 Task: In the Company avaya.com, Add note: 'Follow-up with client regarding their recent inquiry.'. Mark checkbox to create task to follow up ': In 2 weeks'. Create task, with  description: Follow up on Payment, Add due date: Today; Add reminder: 30 Minutes before. Set Priority Medium and add note: follow up with the client regarding their recent inquiry and address any questions they may have.. Logged in from softage.1@softage.net
Action: Mouse moved to (79, 50)
Screenshot: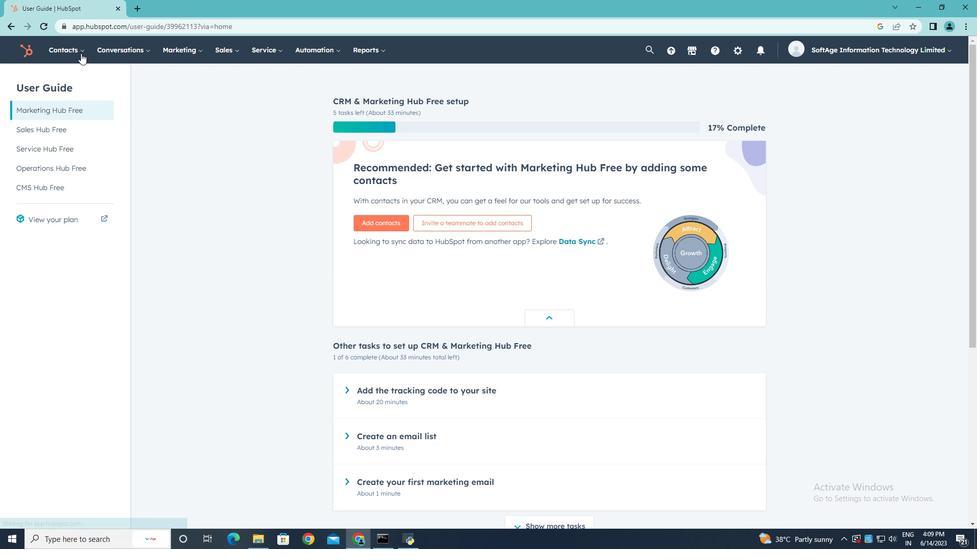 
Action: Mouse pressed left at (79, 50)
Screenshot: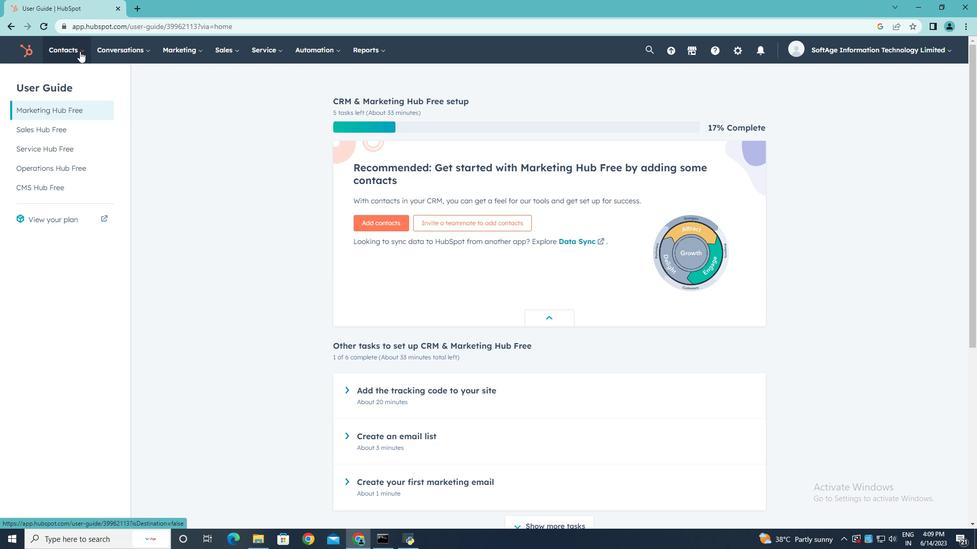 
Action: Mouse moved to (78, 98)
Screenshot: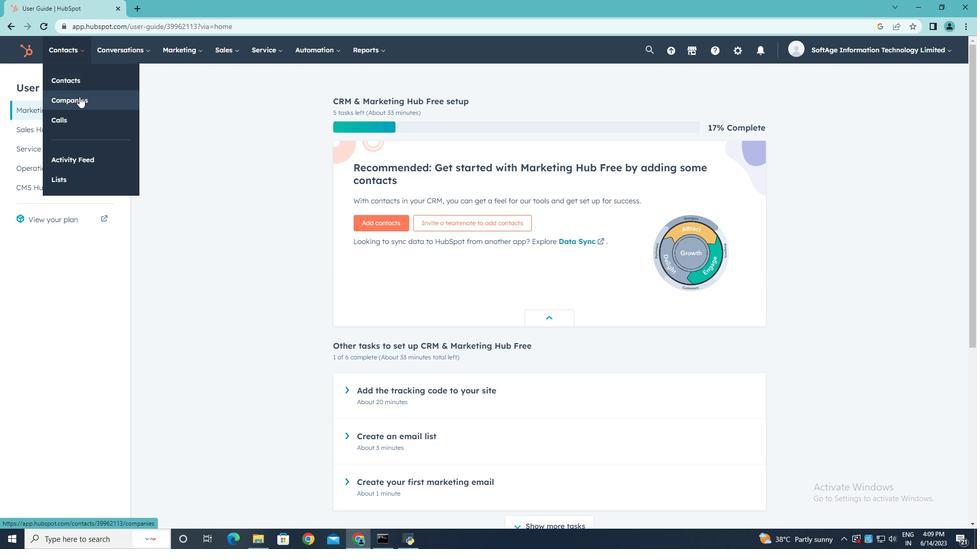 
Action: Mouse pressed left at (78, 98)
Screenshot: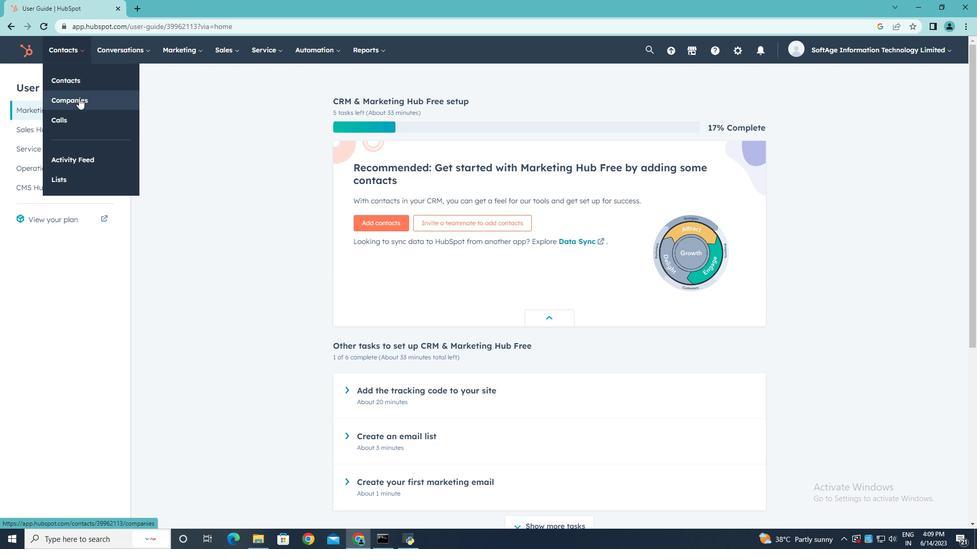 
Action: Mouse moved to (79, 164)
Screenshot: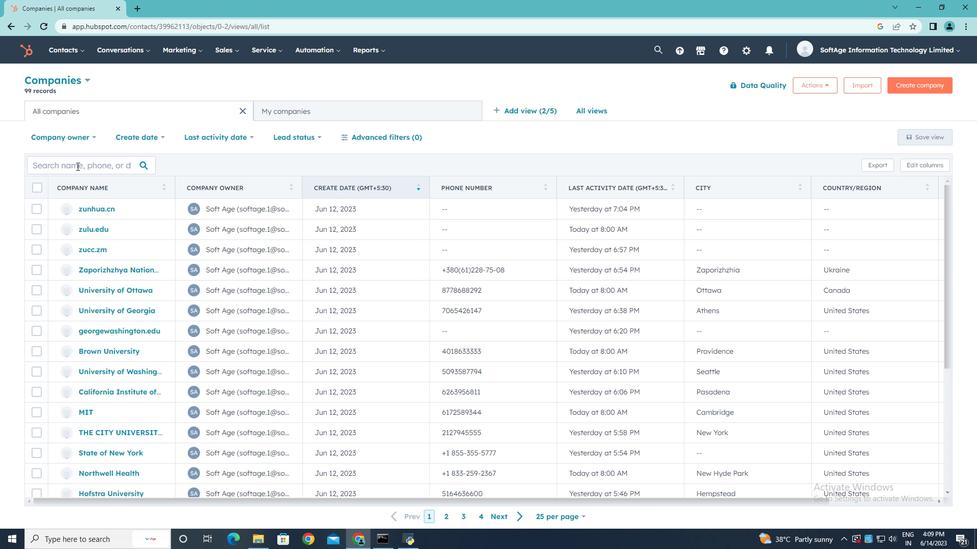 
Action: Mouse pressed left at (79, 164)
Screenshot: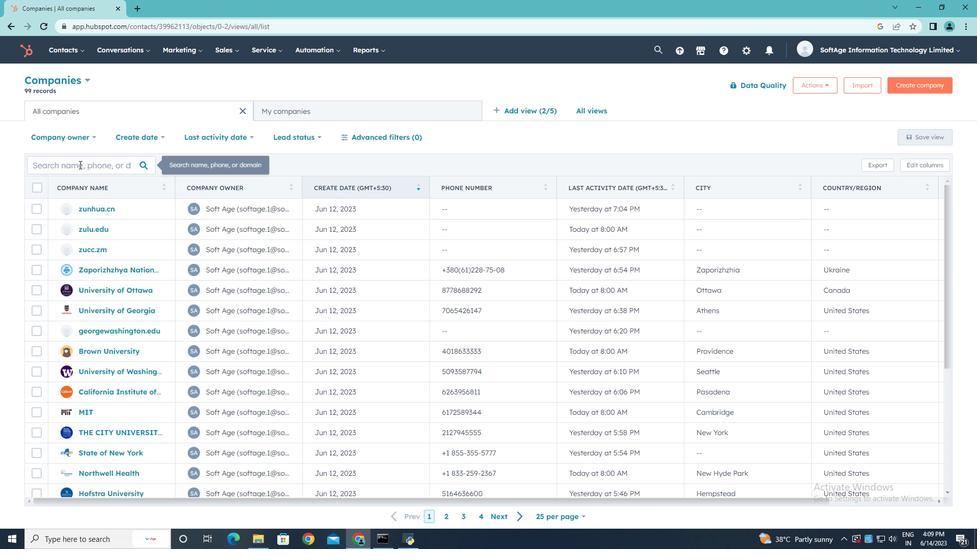 
Action: Key pressed avaya.com
Screenshot: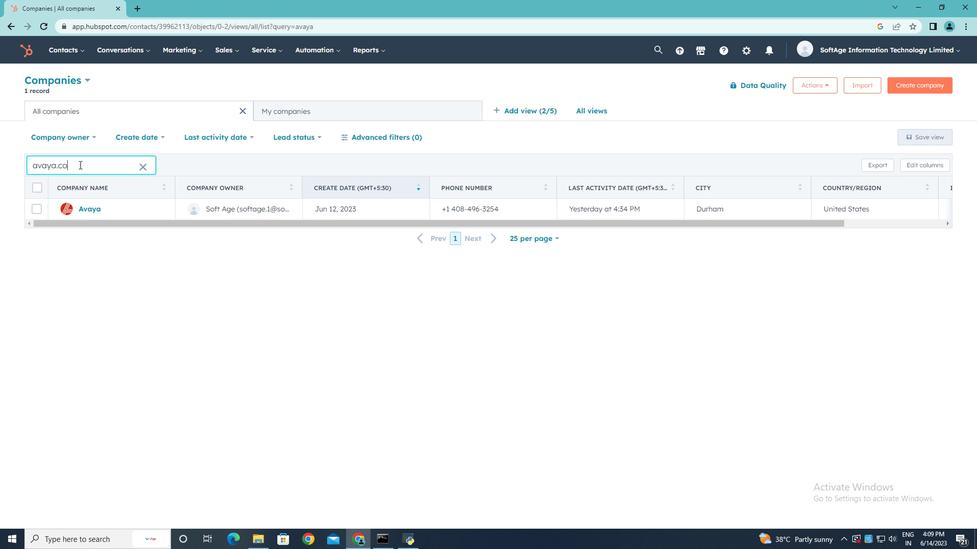 
Action: Mouse moved to (88, 206)
Screenshot: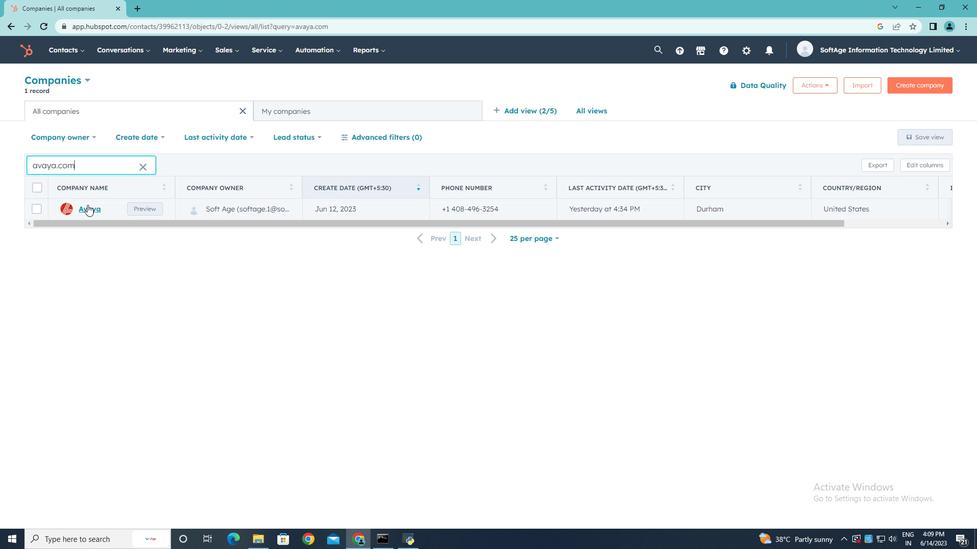 
Action: Mouse pressed left at (88, 206)
Screenshot: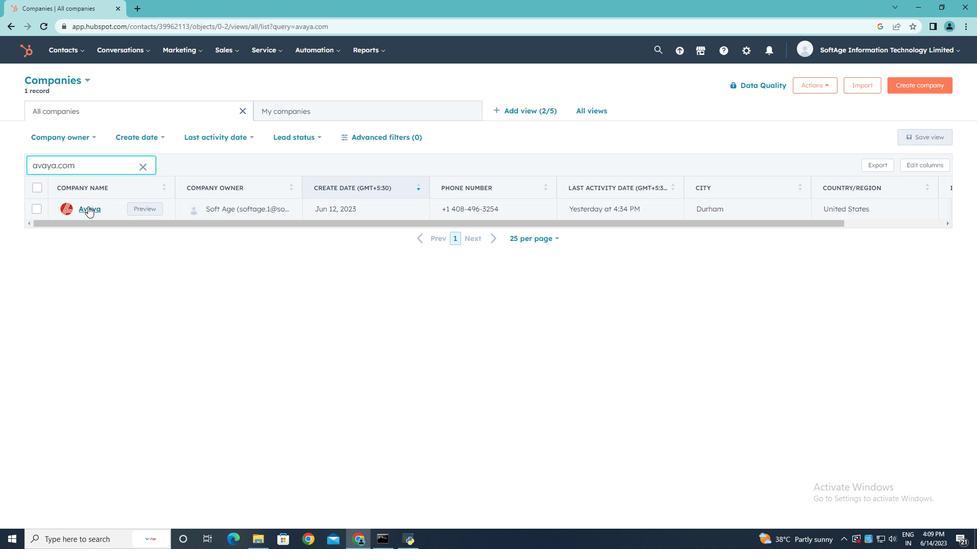 
Action: Mouse moved to (33, 169)
Screenshot: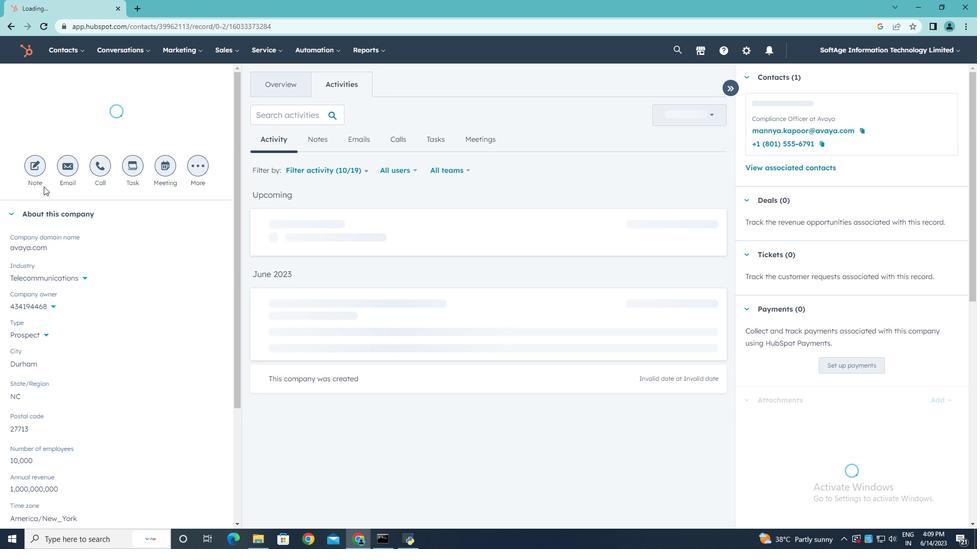 
Action: Mouse pressed left at (33, 169)
Screenshot: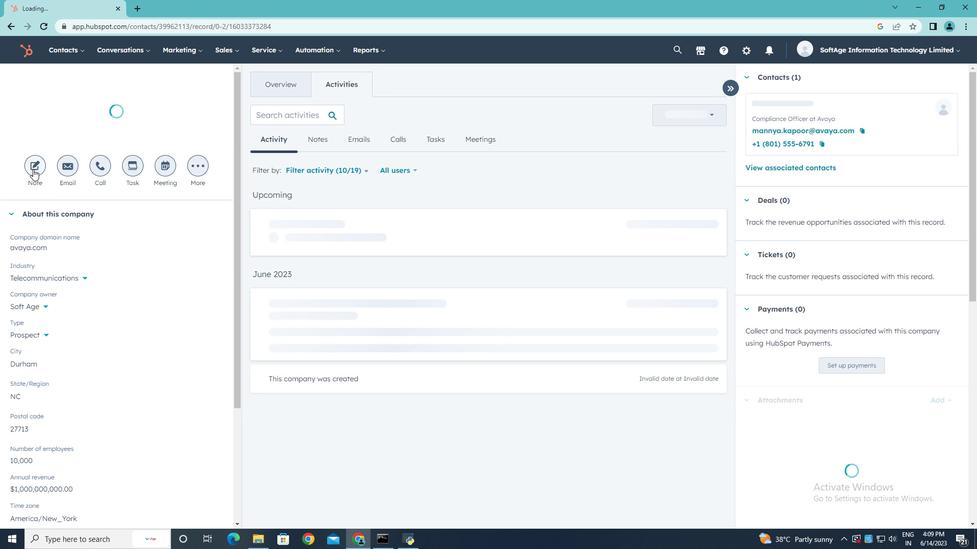 
Action: Key pressed <Key.shift>Follow-<Key.shift><Key.shift><Key.shift>U<Key.backspace>up<Key.space>with<Key.space><Key.space>client<Key.space><Key.left><Key.left><Key.left><Key.left><Key.left><Key.left><Key.left><Key.backspace><Key.down>regarding<Key.space>their<Key.space>recent<Key.space>inquiry
Screenshot: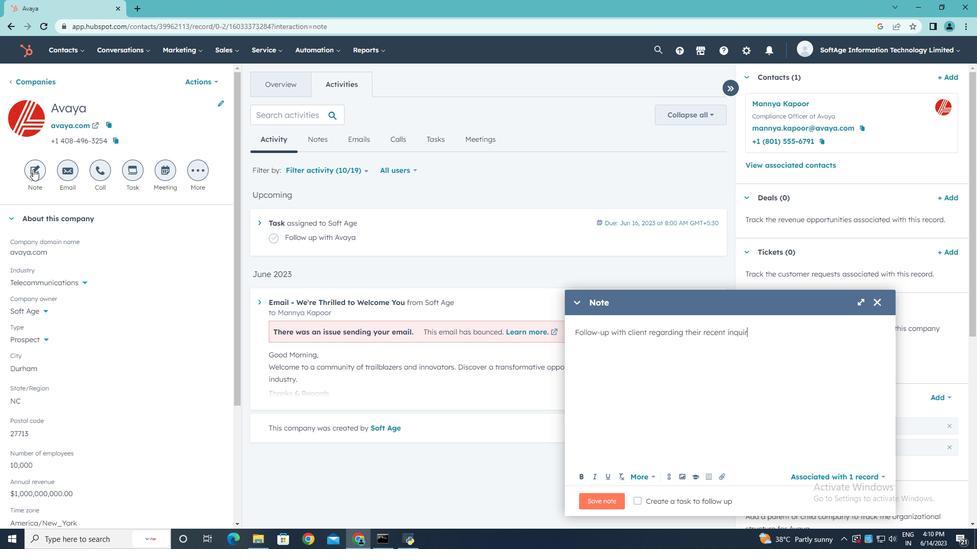 
Action: Mouse moved to (638, 501)
Screenshot: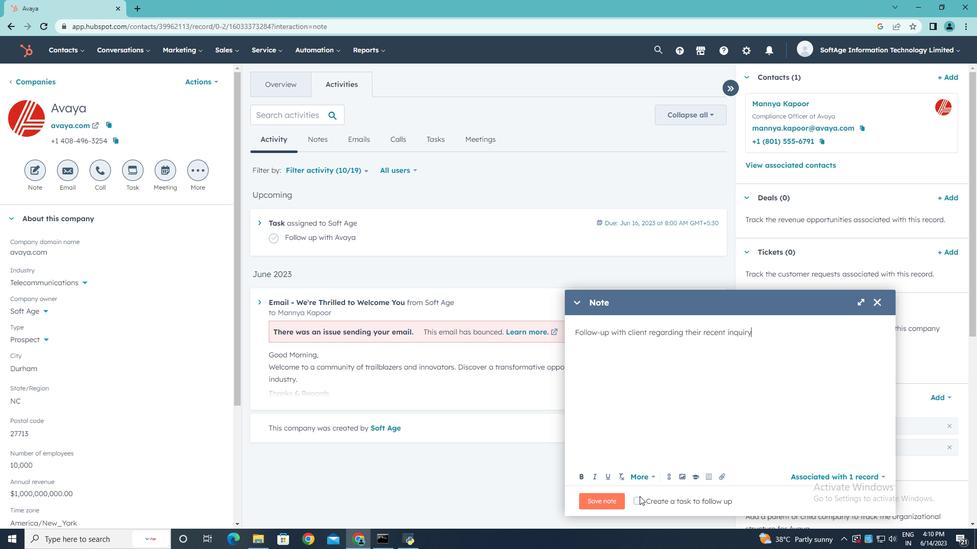 
Action: Mouse pressed left at (638, 501)
Screenshot: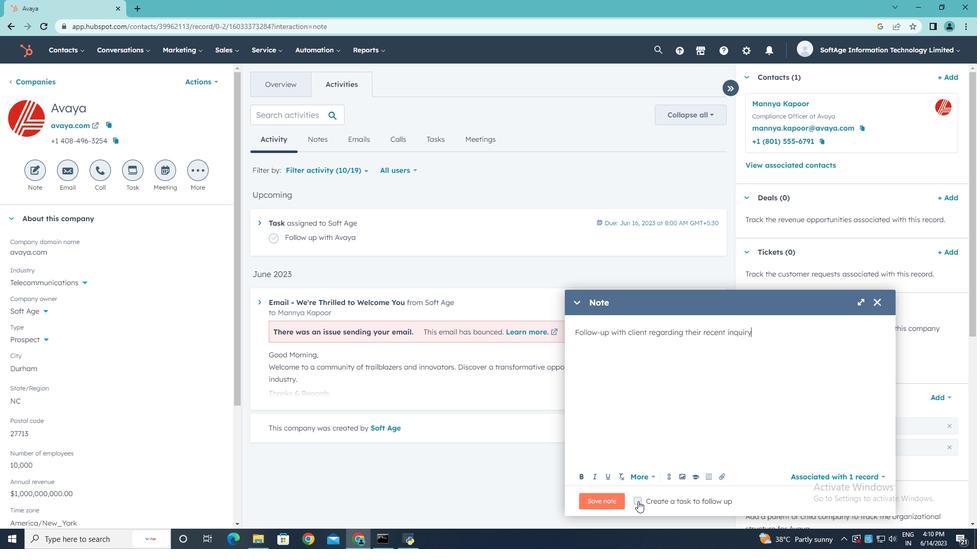 
Action: Mouse moved to (843, 501)
Screenshot: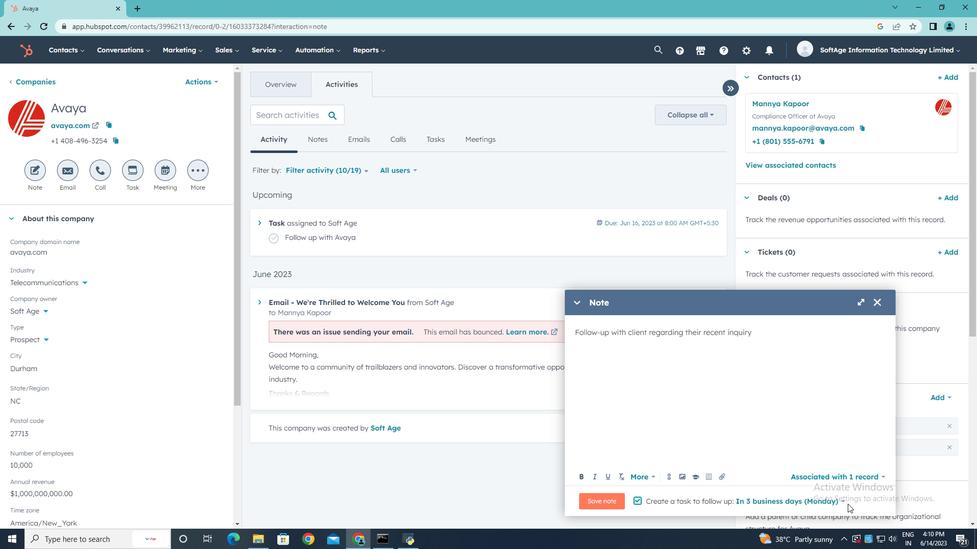 
Action: Mouse pressed left at (843, 501)
Screenshot: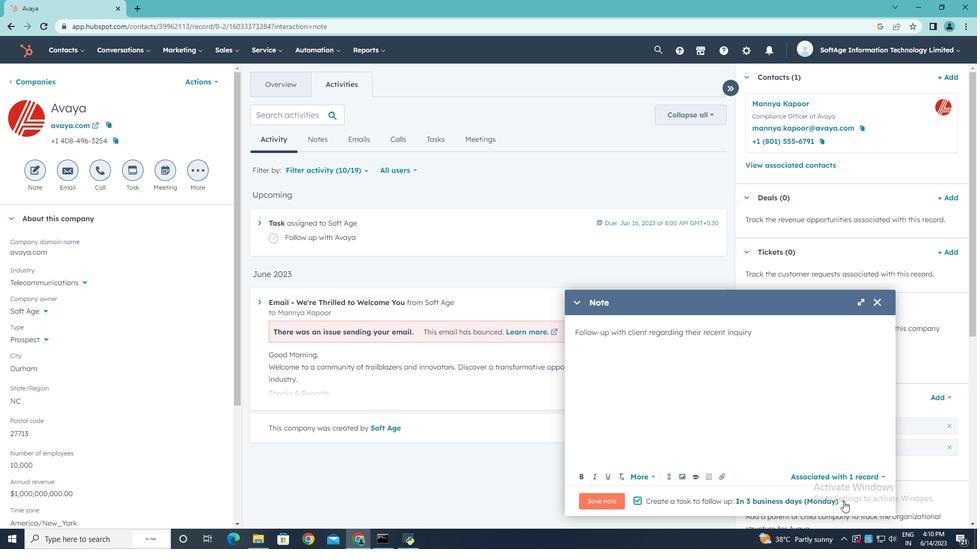 
Action: Mouse moved to (813, 444)
Screenshot: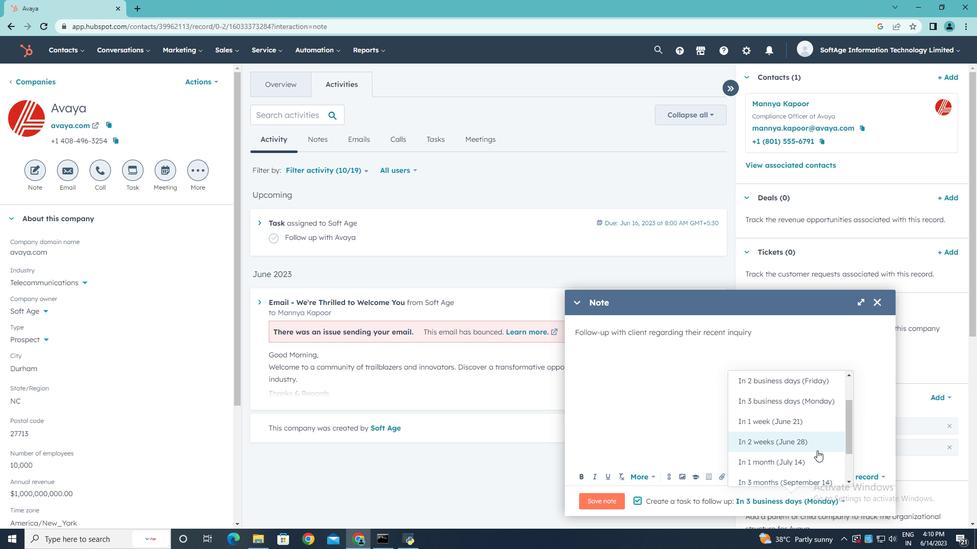 
Action: Mouse pressed left at (813, 444)
Screenshot: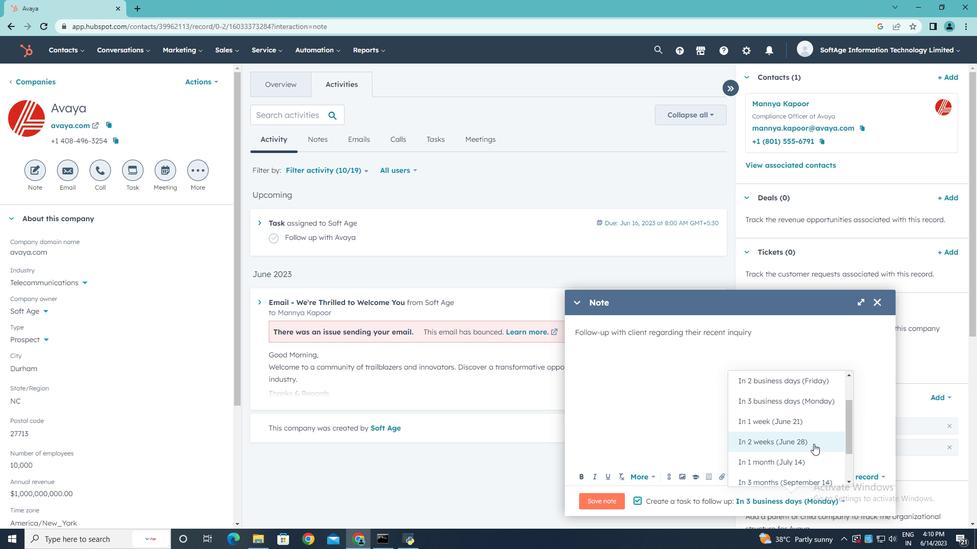 
Action: Mouse moved to (589, 499)
Screenshot: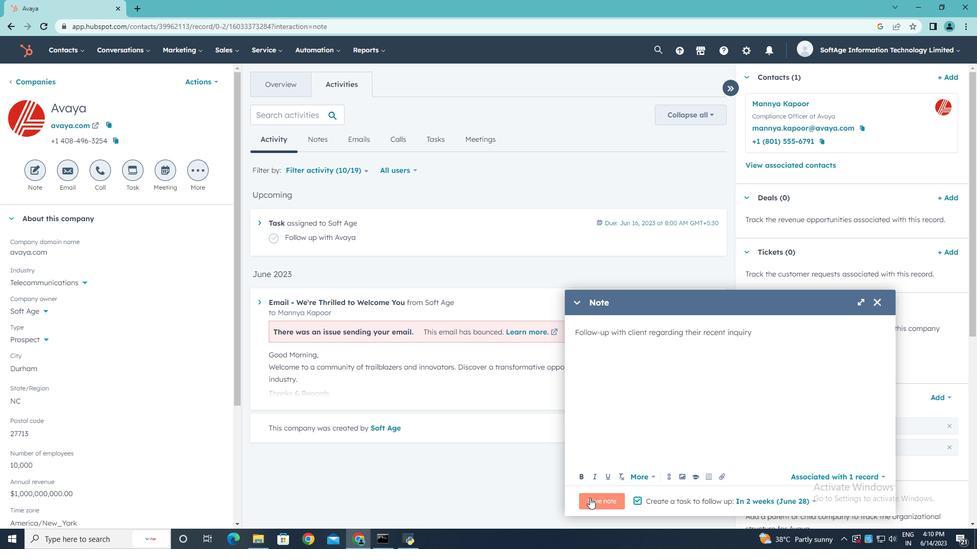 
Action: Mouse pressed left at (589, 499)
Screenshot: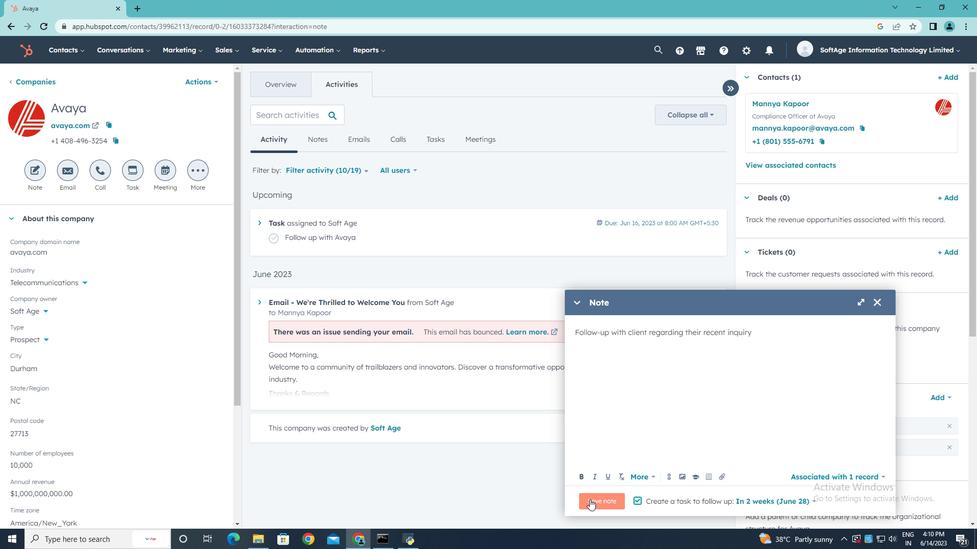 
Action: Mouse moved to (131, 175)
Screenshot: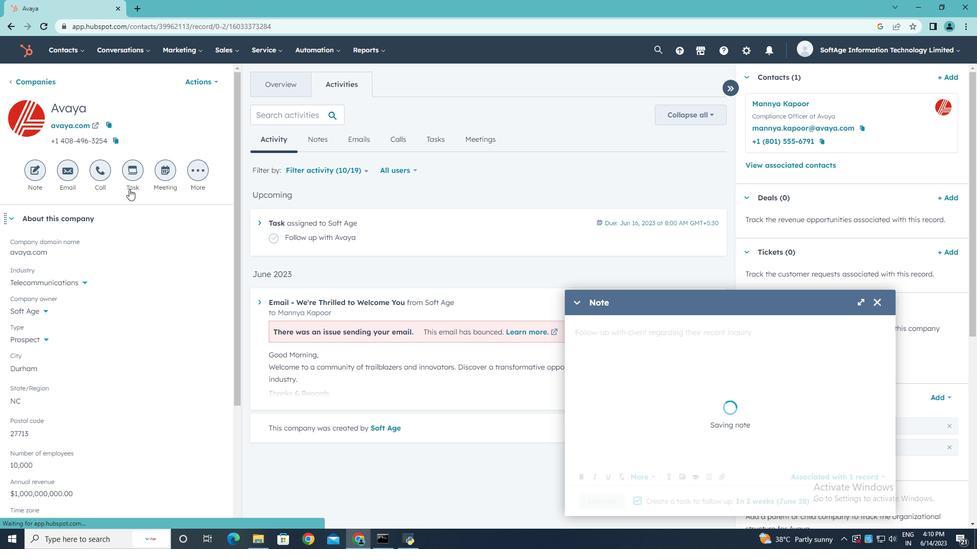 
Action: Mouse pressed left at (131, 175)
Screenshot: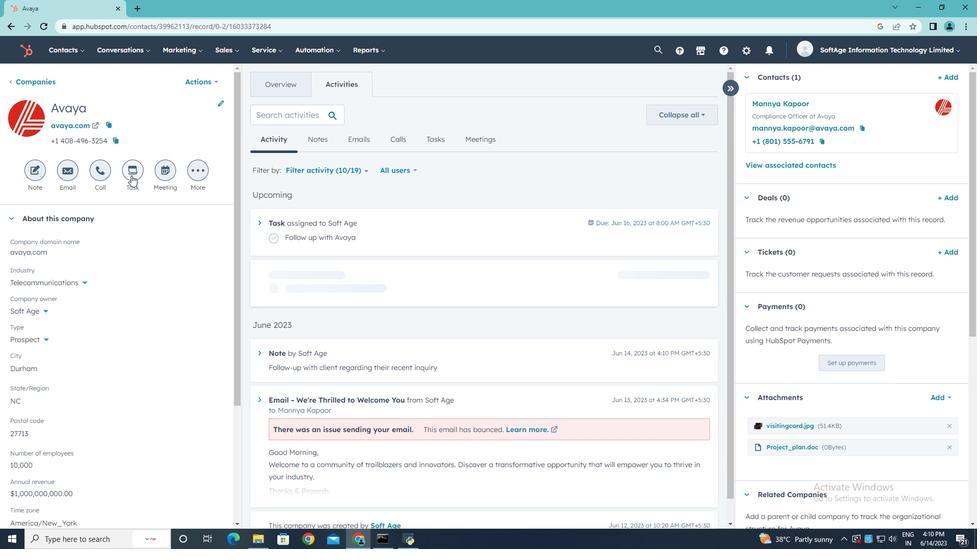 
Action: Key pressed <Key.shift><Key.shift><Key.shift><Key.shift><Key.shift><Key.shift><Key.shift><Key.shift><Key.shift><Key.shift><Key.shift><Key.shift>Fol<Key.backspace>llow<Key.space>up<Key.space>on<Key.space><Key.shift>Pau<Key.backspace>yment
Screenshot: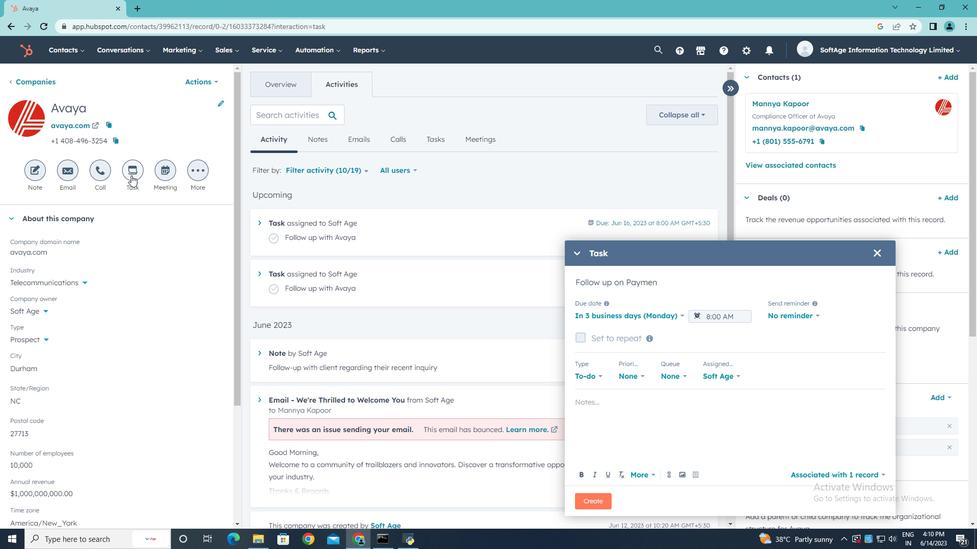 
Action: Mouse moved to (682, 313)
Screenshot: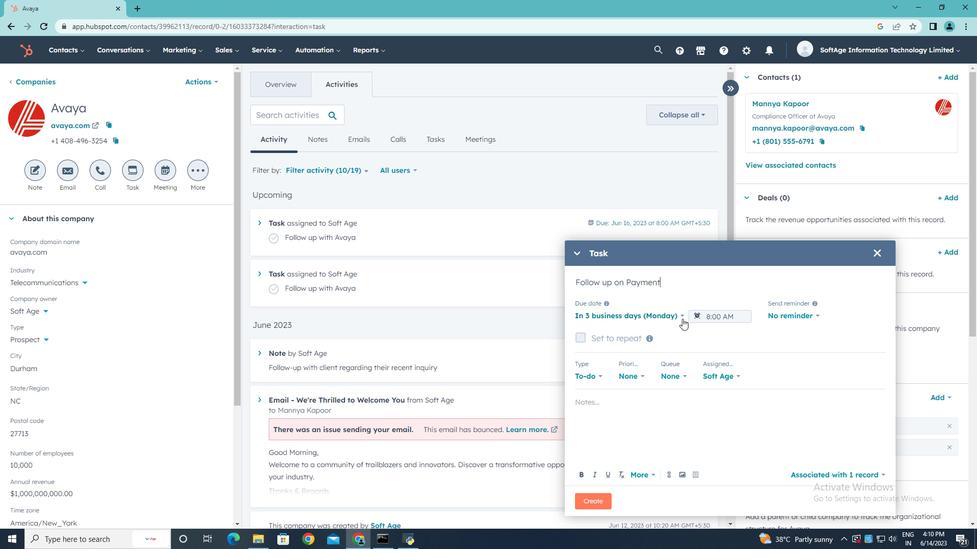
Action: Mouse pressed left at (682, 313)
Screenshot: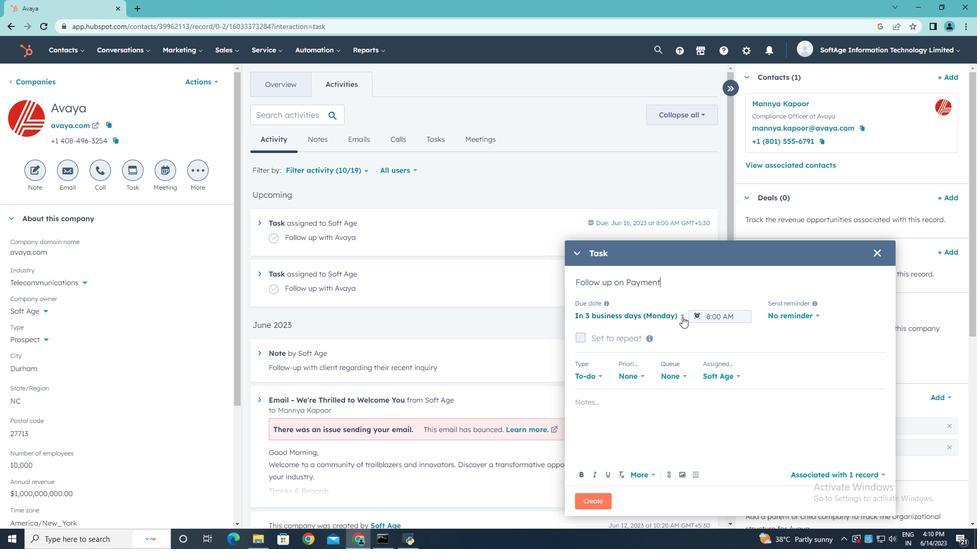 
Action: Mouse moved to (659, 348)
Screenshot: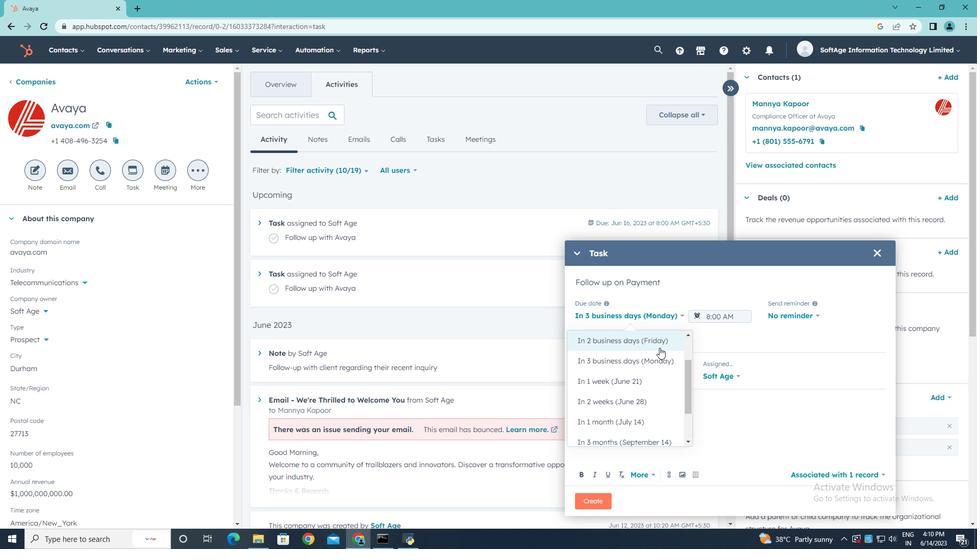 
Action: Mouse scrolled (659, 348) with delta (0, 0)
Screenshot: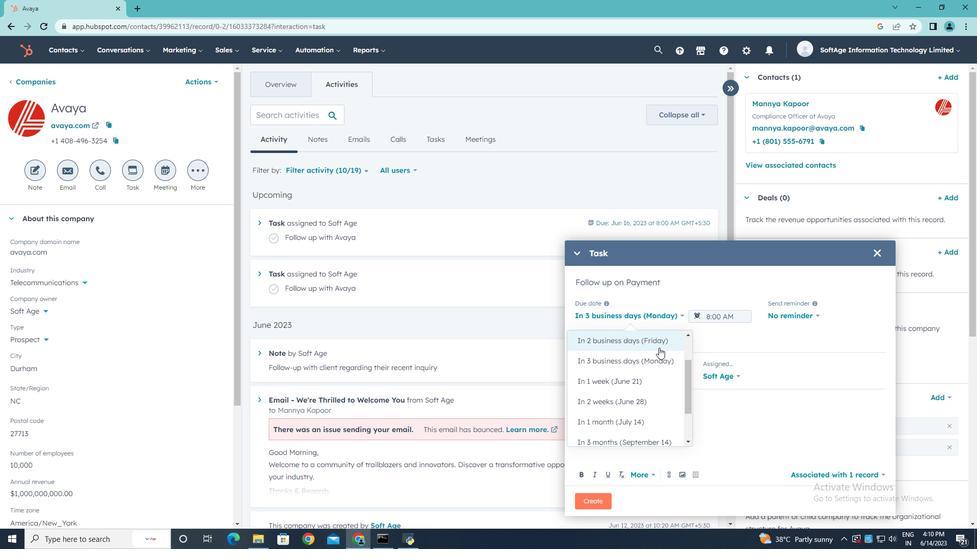
Action: Mouse moved to (659, 348)
Screenshot: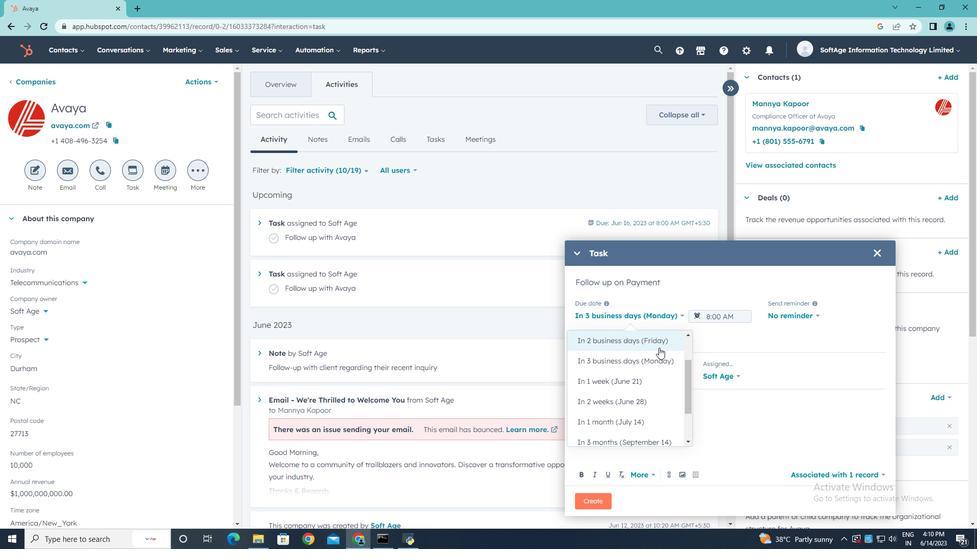
Action: Mouse scrolled (659, 348) with delta (0, 0)
Screenshot: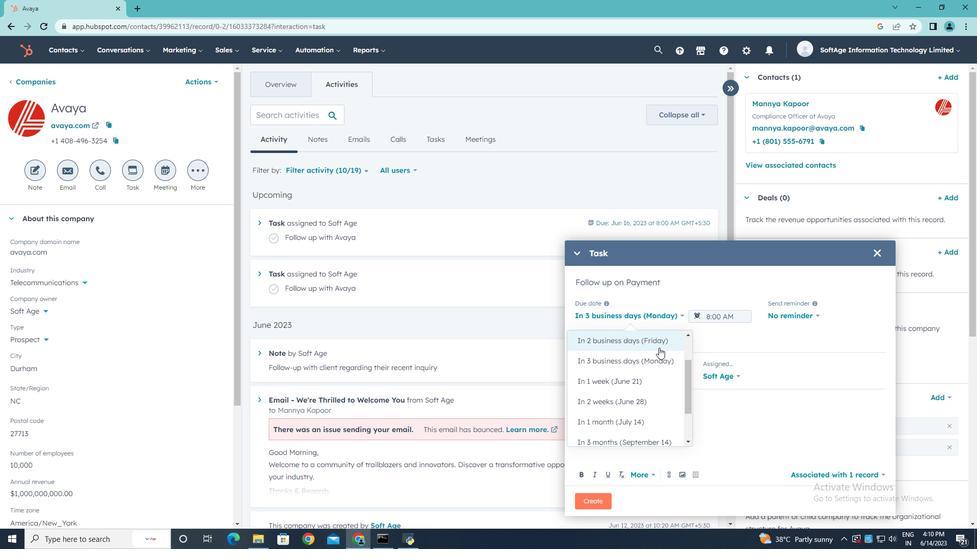 
Action: Mouse scrolled (659, 348) with delta (0, 0)
Screenshot: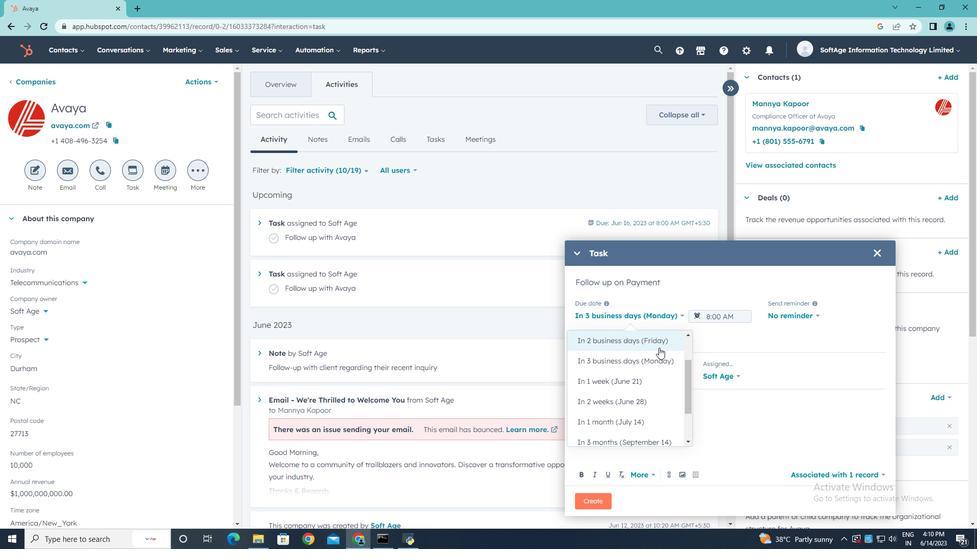 
Action: Mouse scrolled (659, 348) with delta (0, 0)
Screenshot: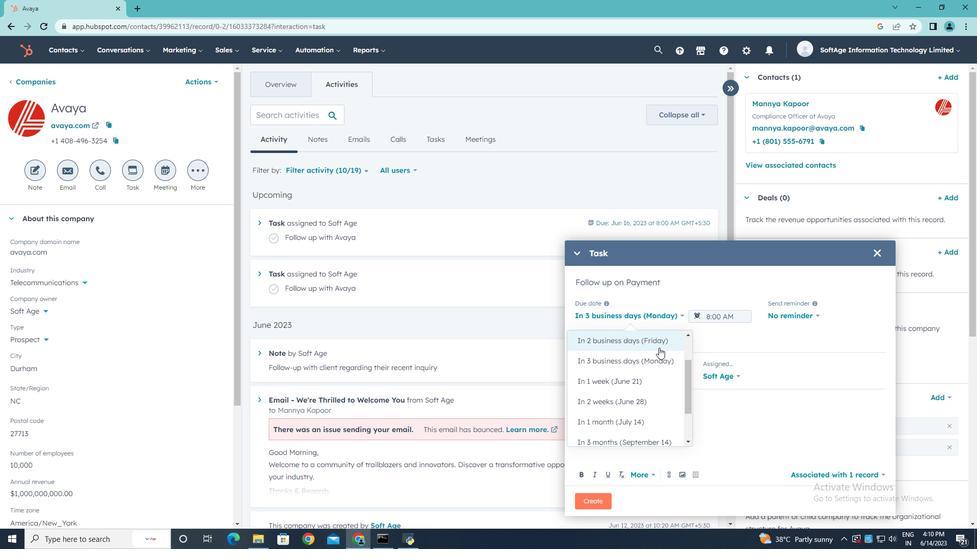 
Action: Mouse moved to (633, 361)
Screenshot: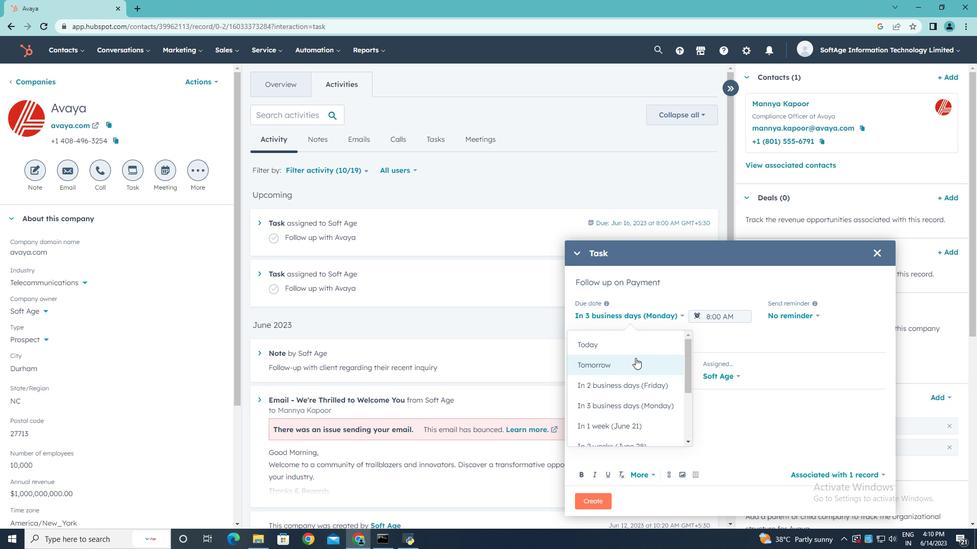 
Action: Mouse pressed left at (633, 361)
Screenshot: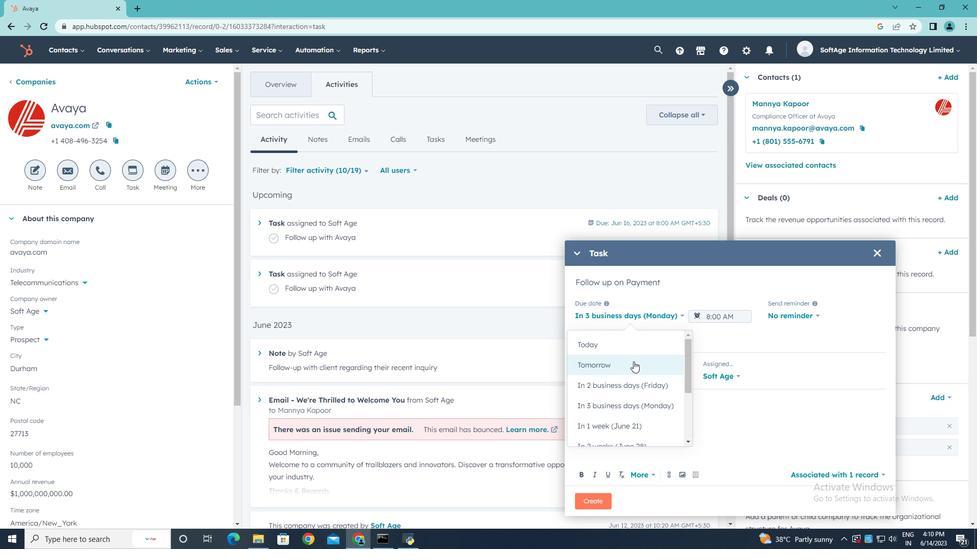 
Action: Mouse moved to (748, 315)
Screenshot: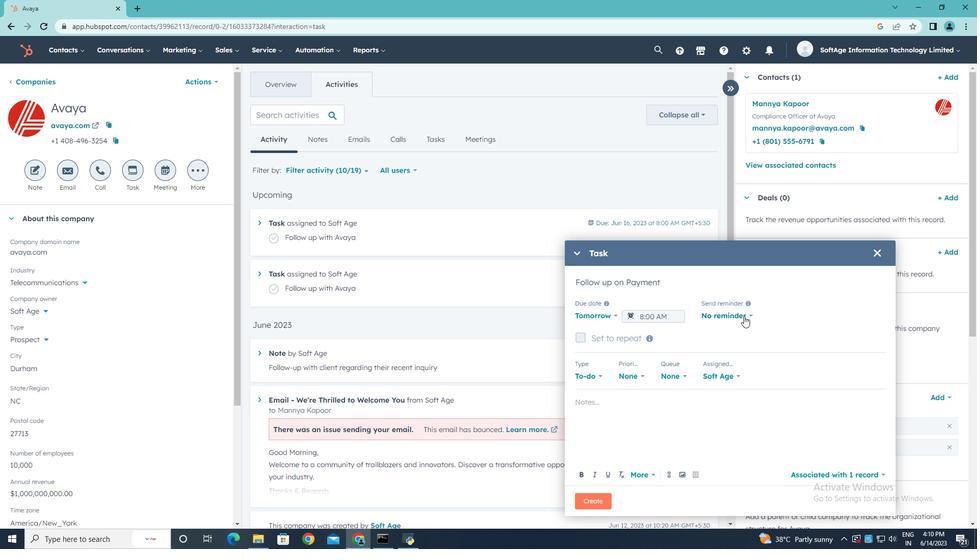 
Action: Mouse pressed left at (748, 315)
Screenshot: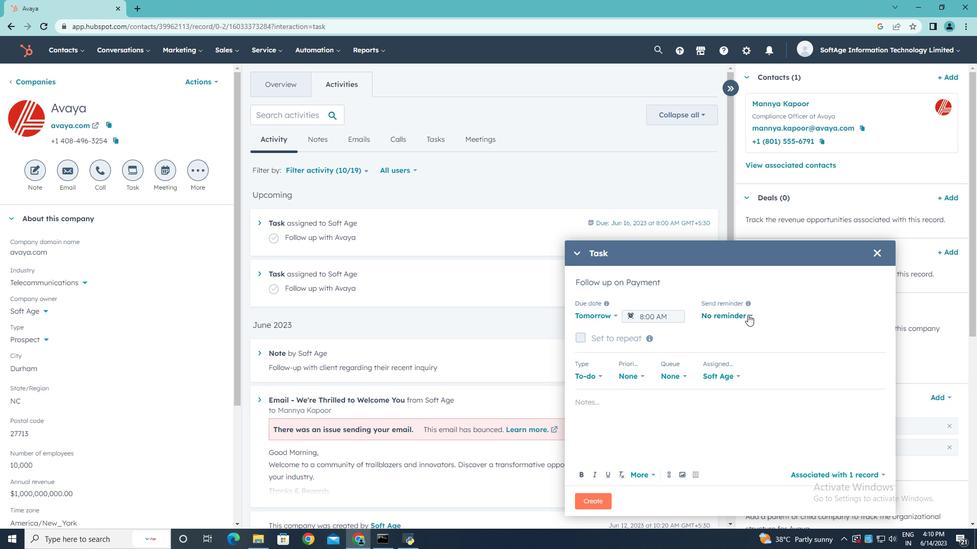 
Action: Mouse moved to (734, 384)
Screenshot: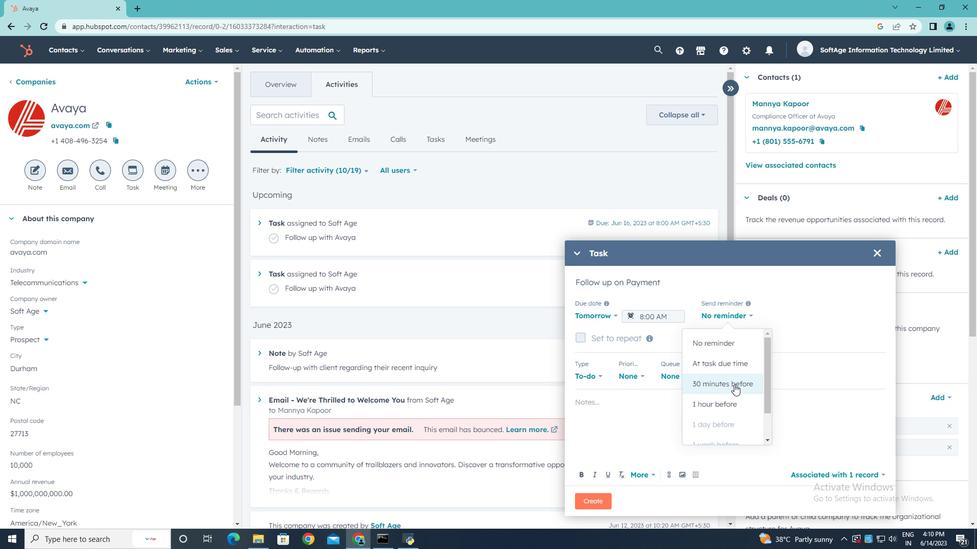 
Action: Mouse pressed left at (734, 384)
Screenshot: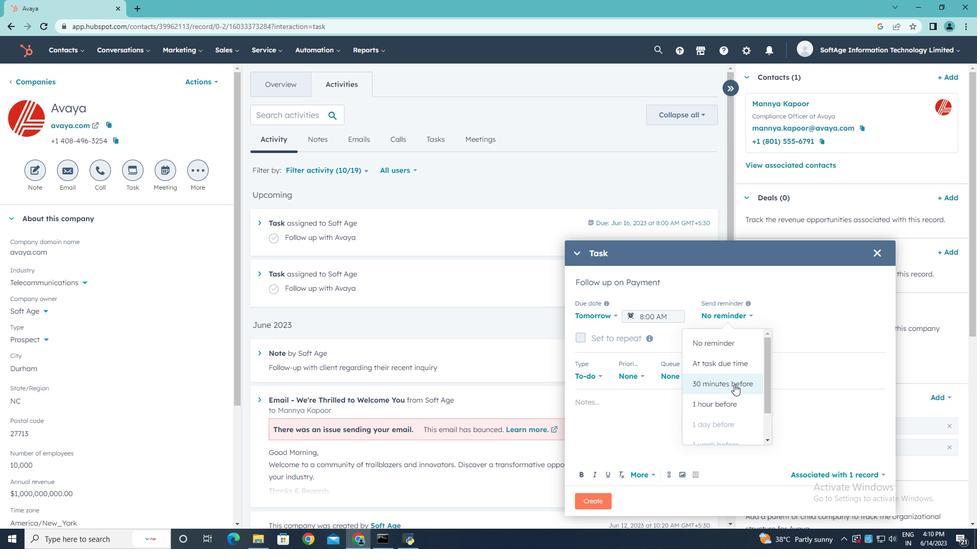 
Action: Mouse moved to (641, 376)
Screenshot: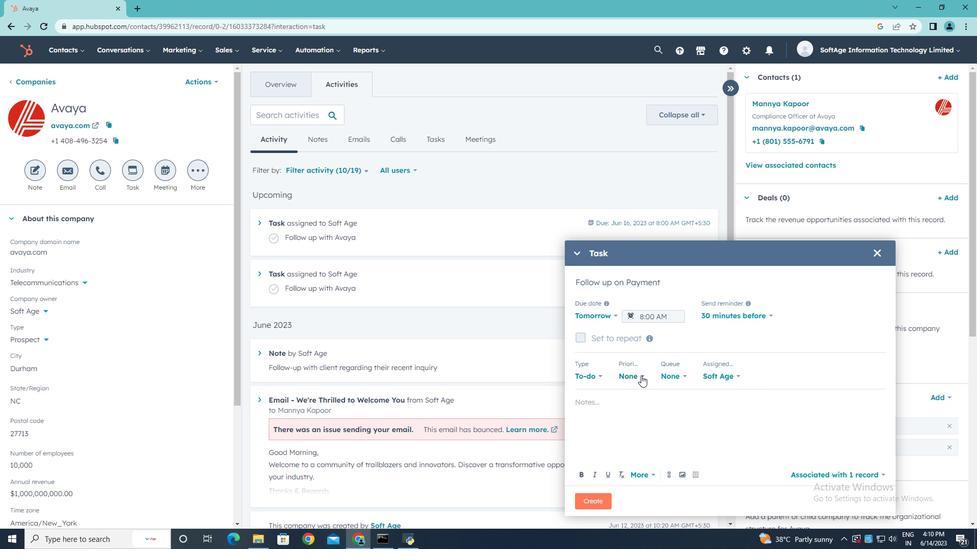 
Action: Mouse pressed left at (641, 376)
Screenshot: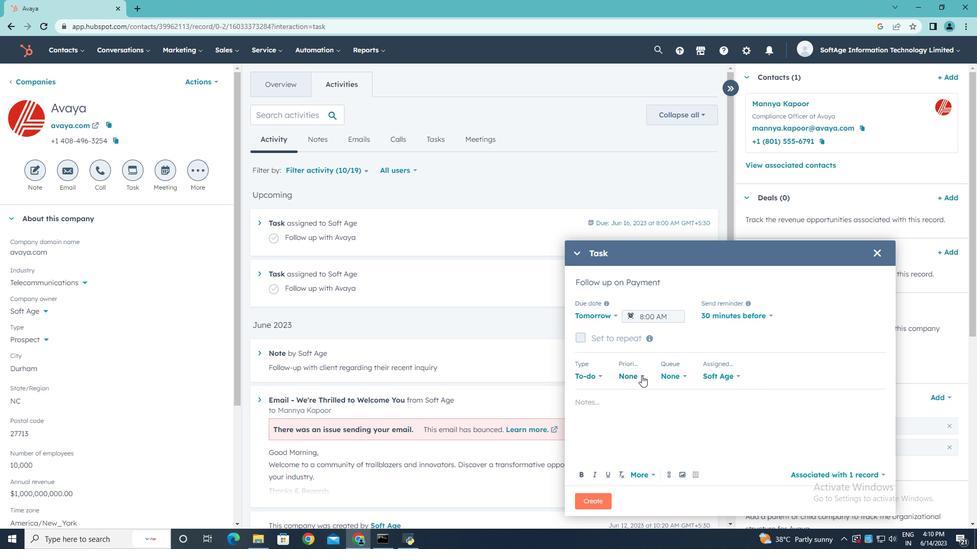 
Action: Mouse moved to (633, 444)
Screenshot: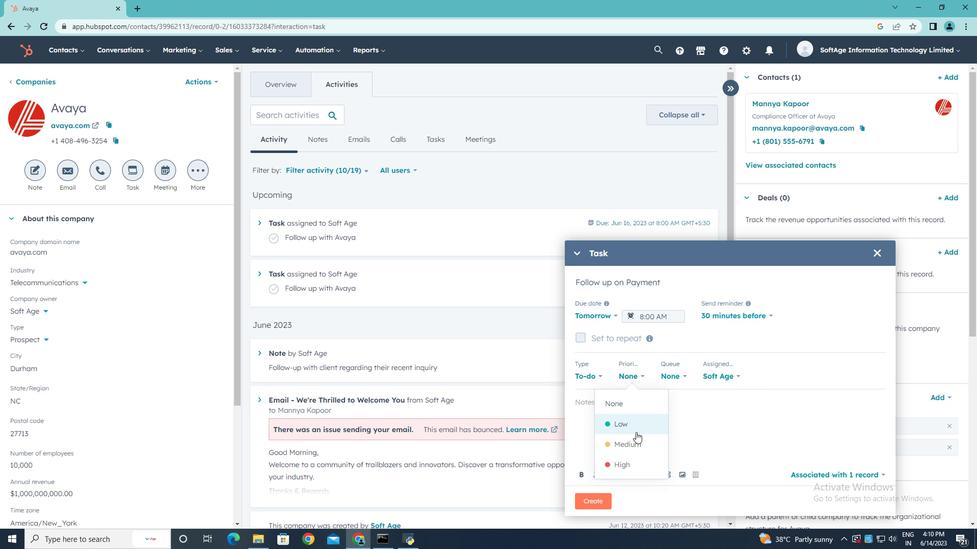 
Action: Mouse pressed left at (633, 444)
Screenshot: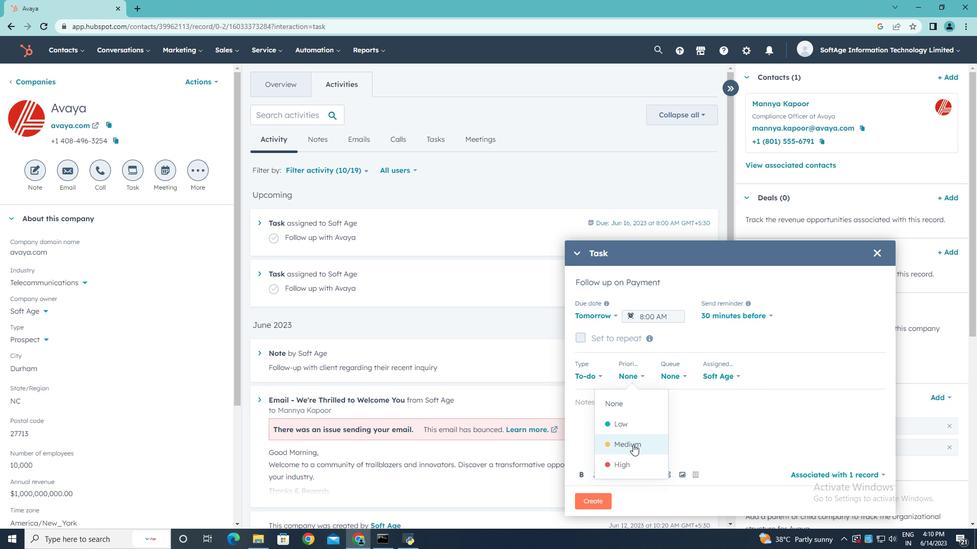 
Action: Mouse moved to (607, 402)
Screenshot: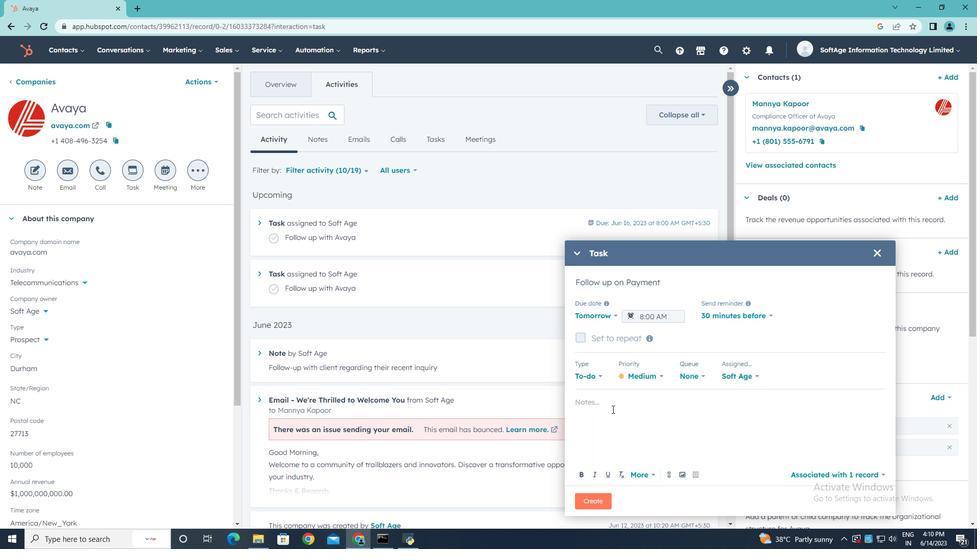 
Action: Mouse pressed left at (607, 402)
Screenshot: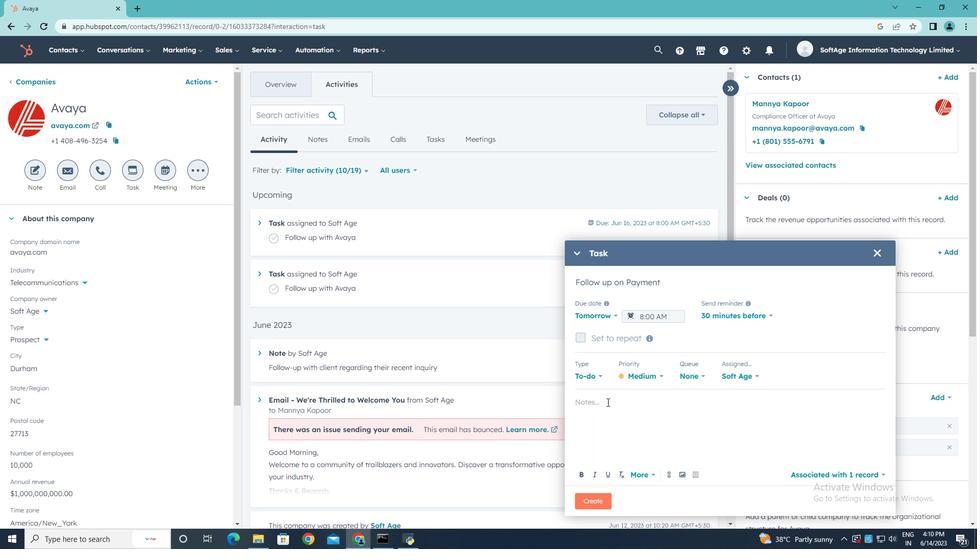 
Action: Key pressed follow<Key.space>up<Key.space>with<Key.space>the<Key.space>client<Key.space>regarding<Key.space>their<Key.space>recent<Key.space>inquiry<Key.space>and<Key.space>address<Key.space>any<Key.space>questions<Key.space>they<Key.space>may<Key.space>have..
Screenshot: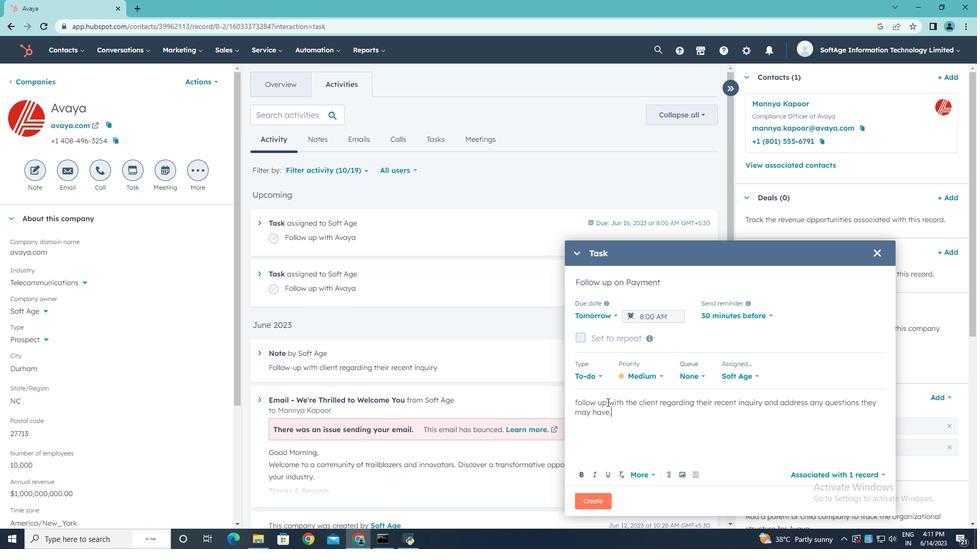 
Action: Mouse moved to (600, 498)
Screenshot: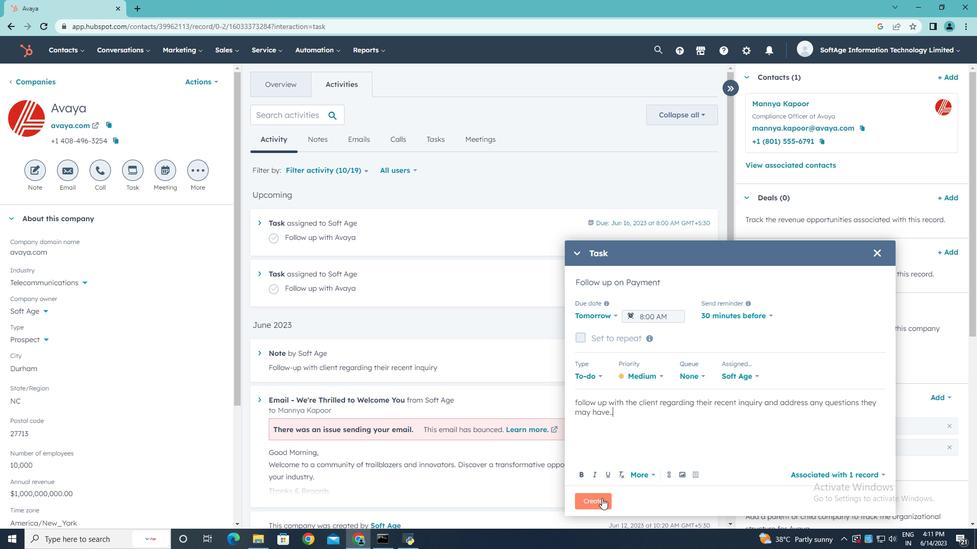 
Action: Mouse pressed left at (600, 498)
Screenshot: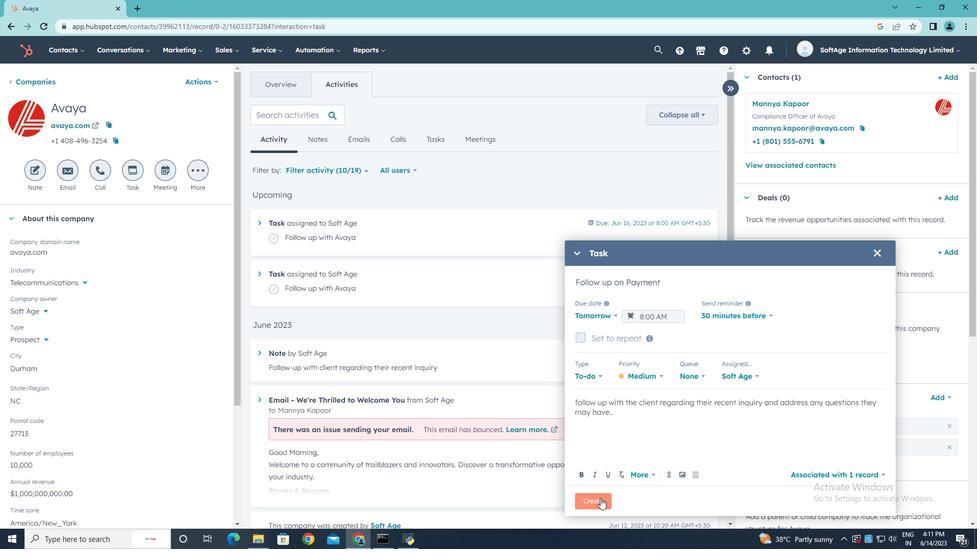 
